 Task: Create a due date automation trigger when advanced on, on the monday after a card is due add fields with custom field "Resume" set to a date less than 1 working days from now at 11:00 AM.
Action: Mouse moved to (935, 72)
Screenshot: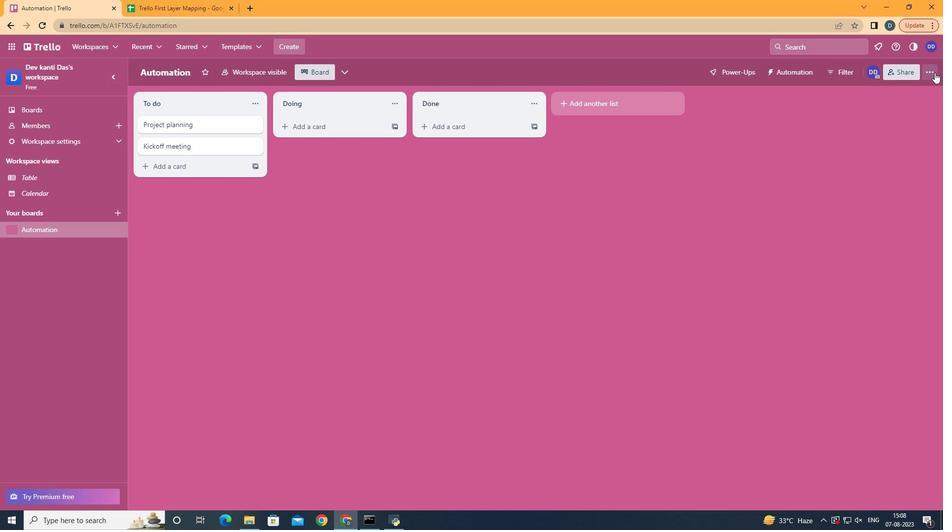 
Action: Mouse pressed left at (935, 72)
Screenshot: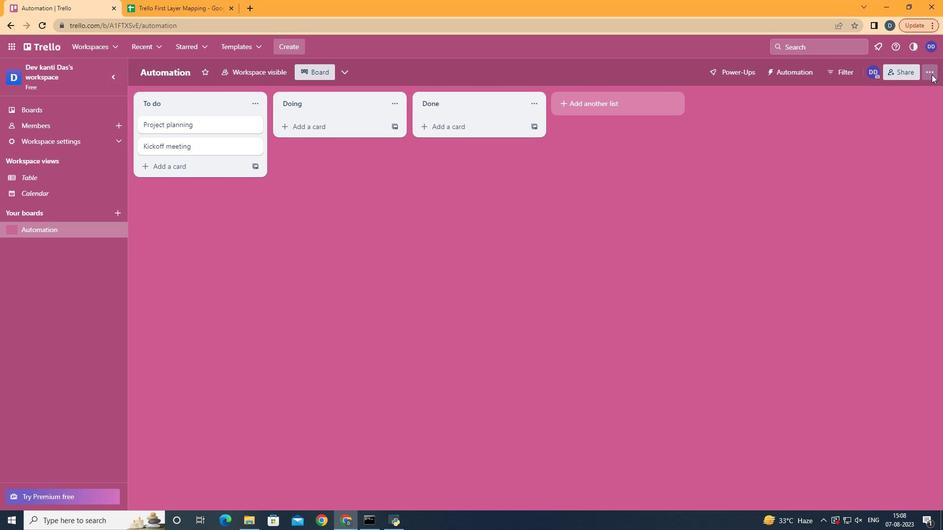 
Action: Mouse moved to (858, 212)
Screenshot: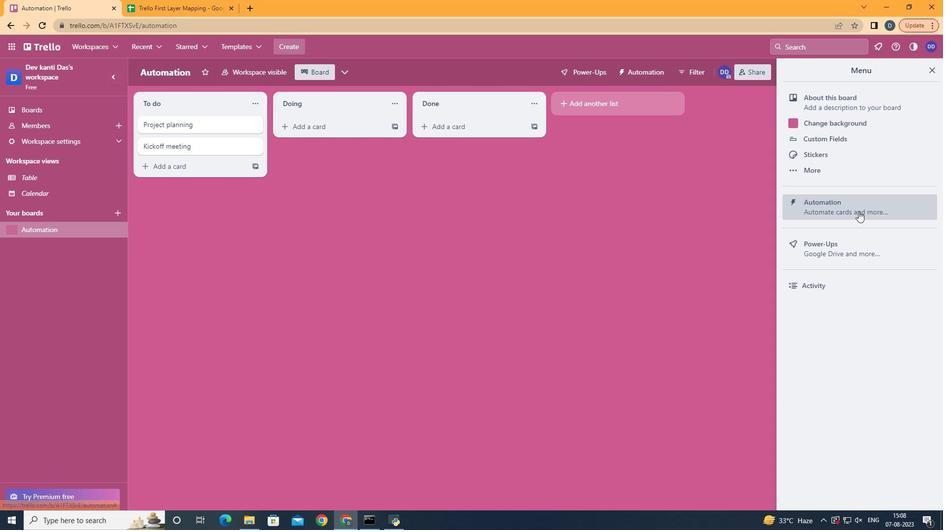 
Action: Mouse pressed left at (858, 212)
Screenshot: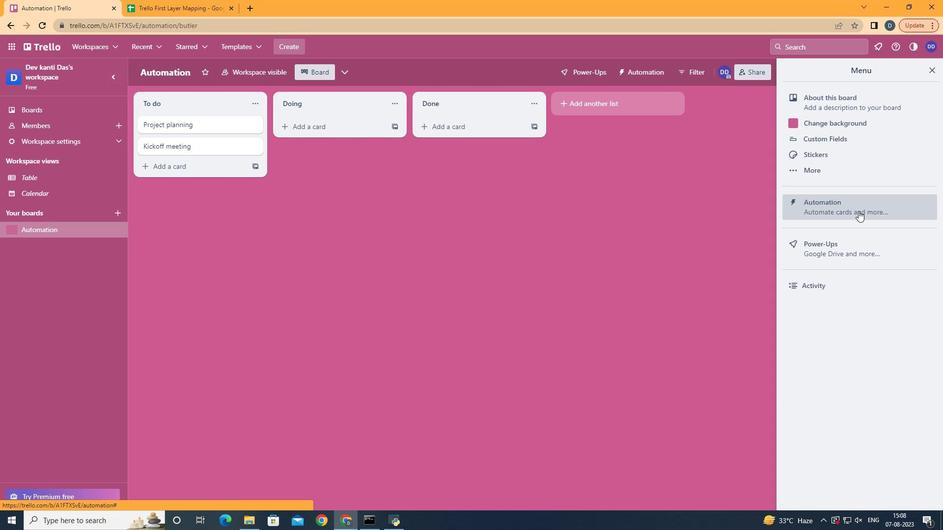
Action: Mouse moved to (197, 196)
Screenshot: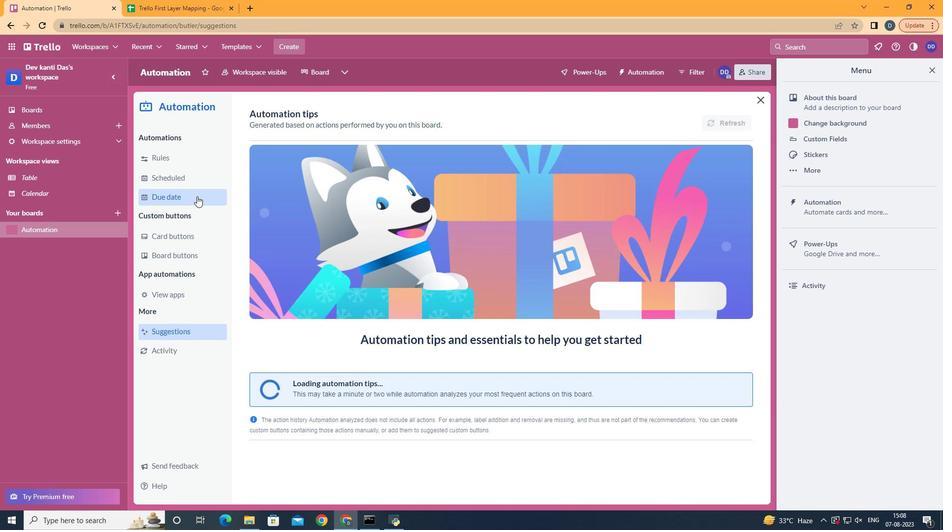 
Action: Mouse pressed left at (197, 196)
Screenshot: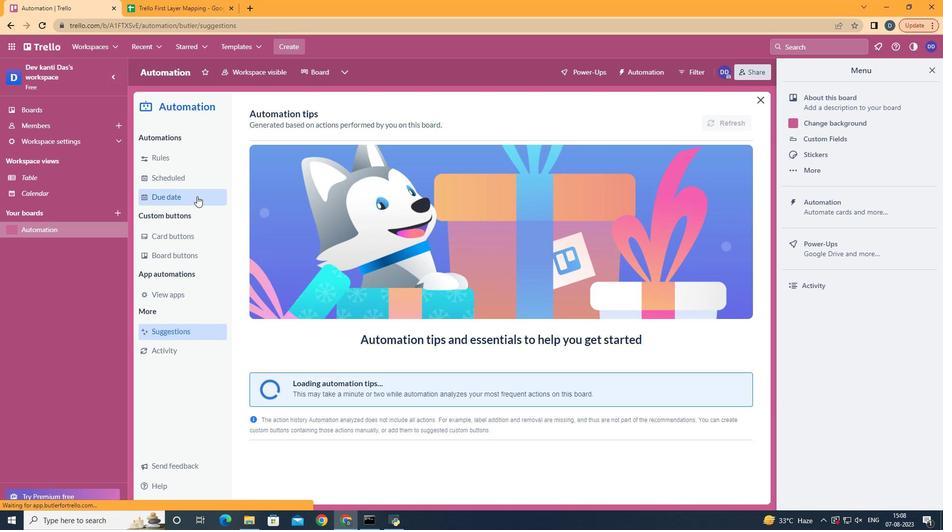 
Action: Mouse moved to (702, 122)
Screenshot: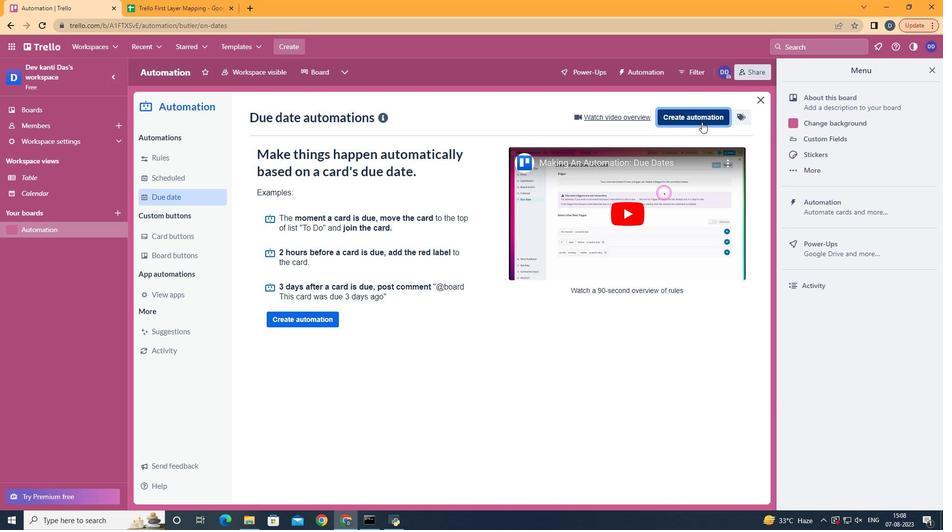 
Action: Mouse pressed left at (702, 122)
Screenshot: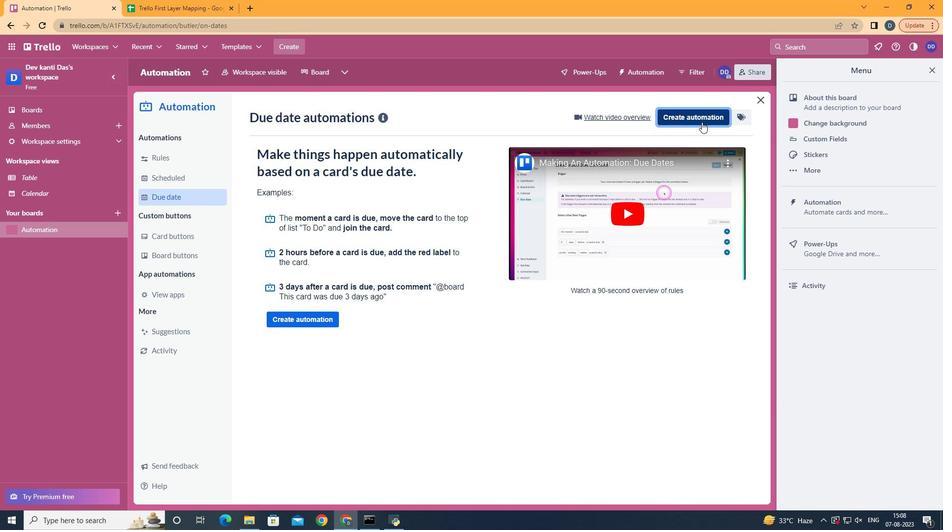 
Action: Mouse moved to (511, 219)
Screenshot: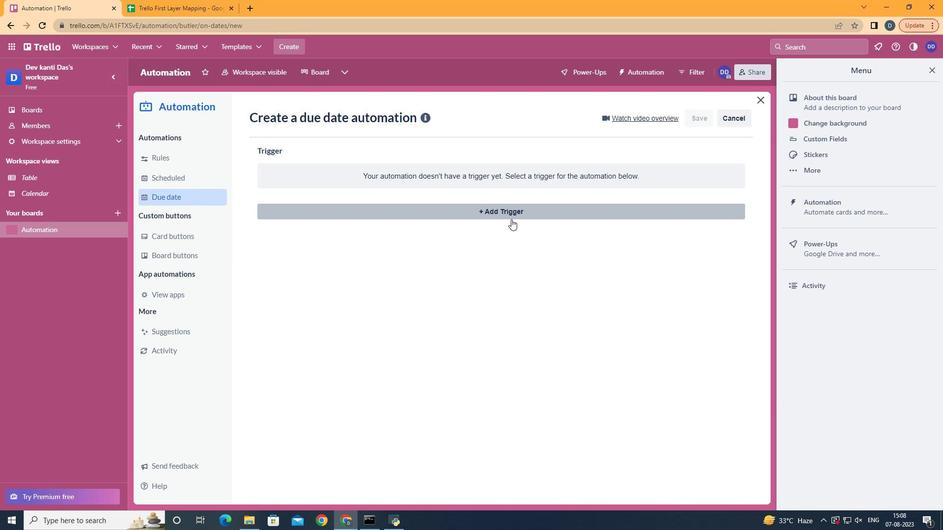 
Action: Mouse pressed left at (511, 219)
Screenshot: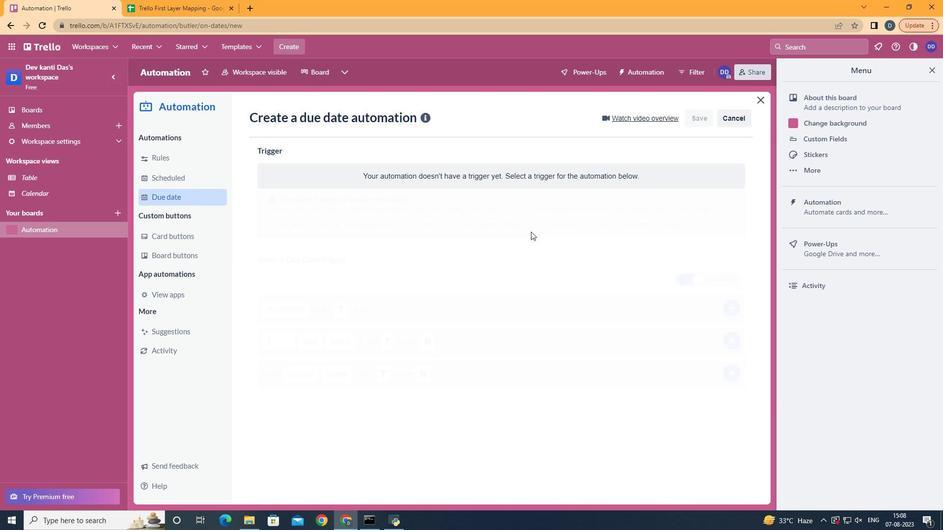 
Action: Mouse moved to (310, 253)
Screenshot: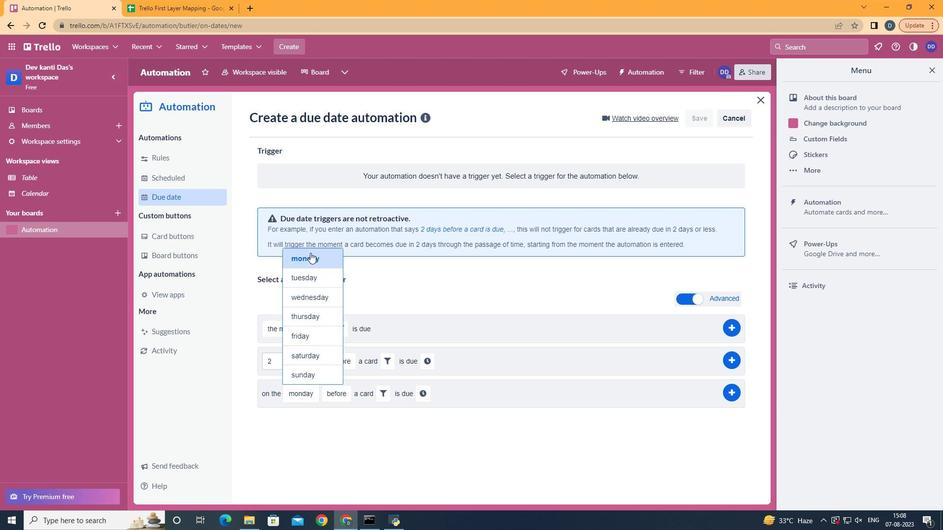 
Action: Mouse pressed left at (310, 253)
Screenshot: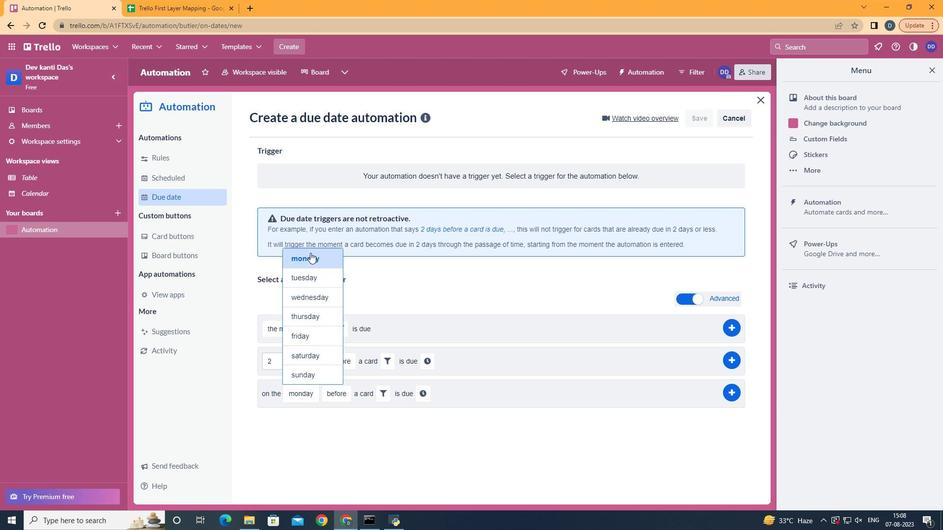 
Action: Mouse moved to (347, 437)
Screenshot: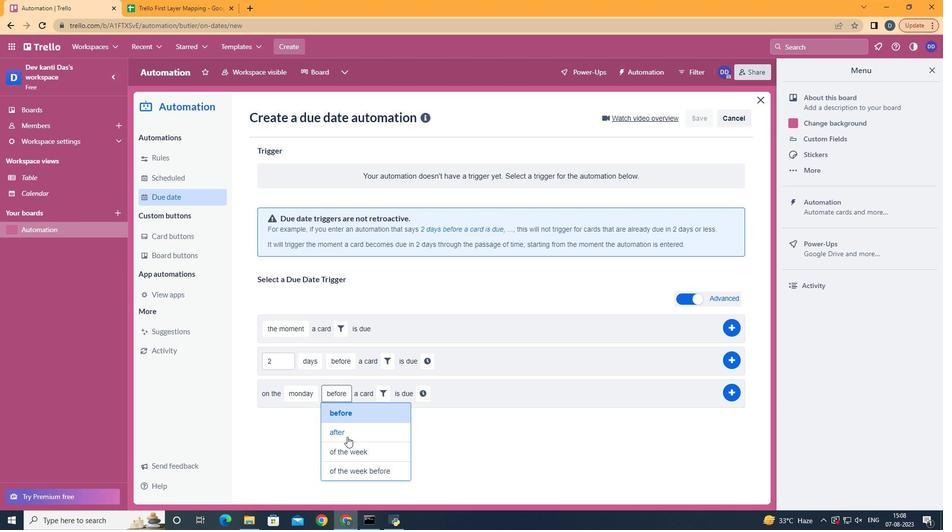 
Action: Mouse pressed left at (347, 437)
Screenshot: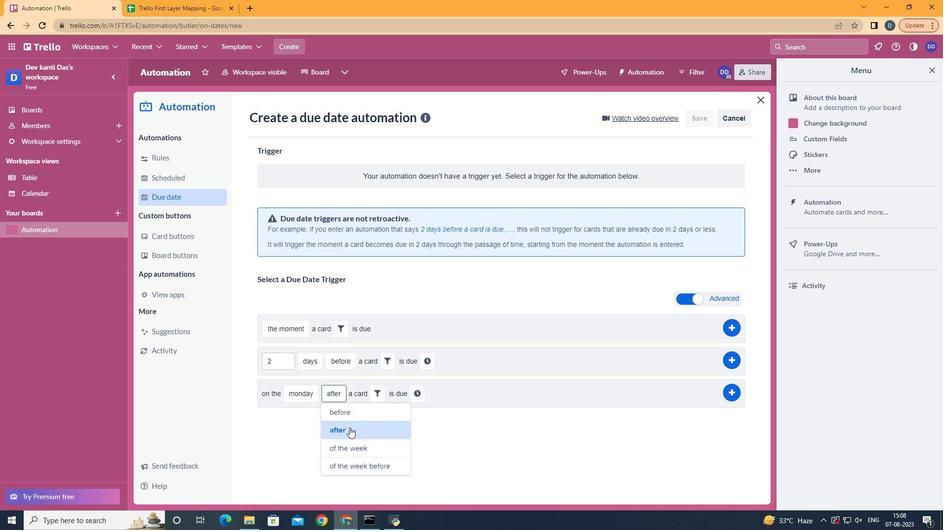 
Action: Mouse moved to (371, 393)
Screenshot: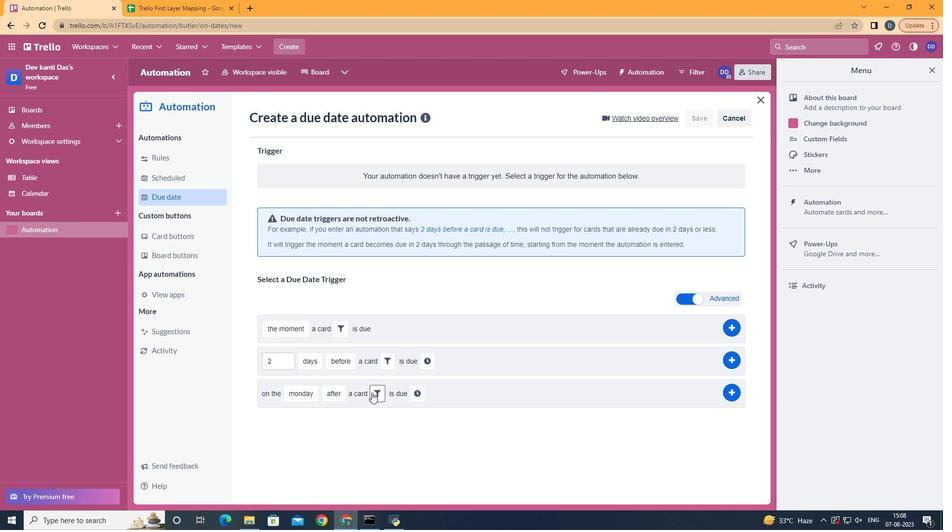 
Action: Mouse pressed left at (371, 393)
Screenshot: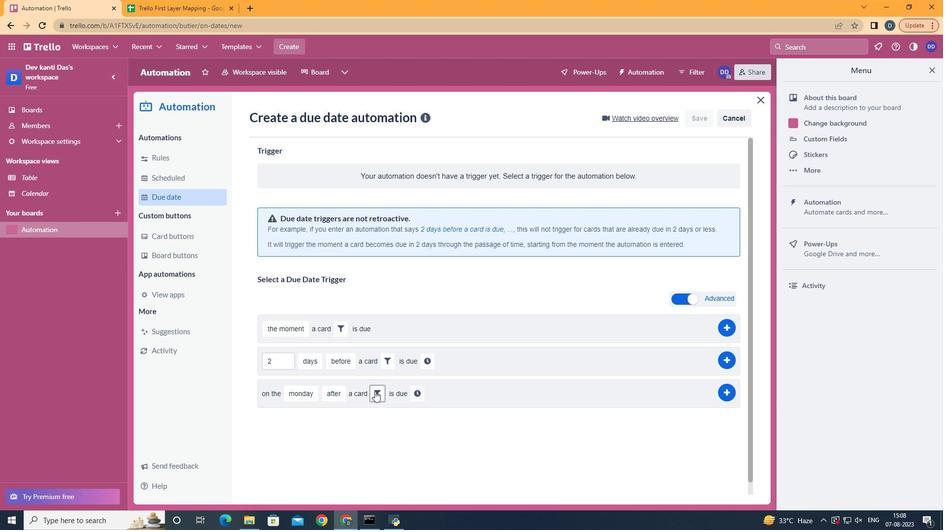 
Action: Mouse moved to (543, 427)
Screenshot: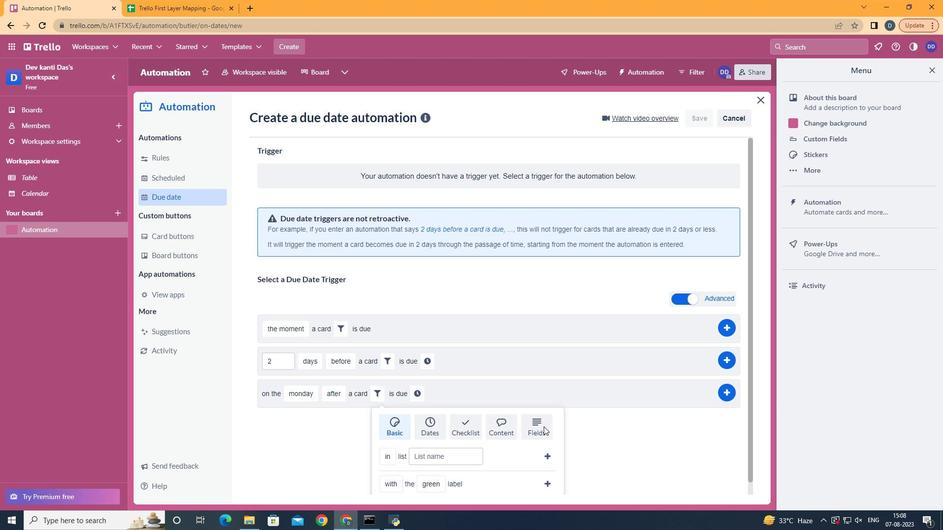 
Action: Mouse pressed left at (543, 427)
Screenshot: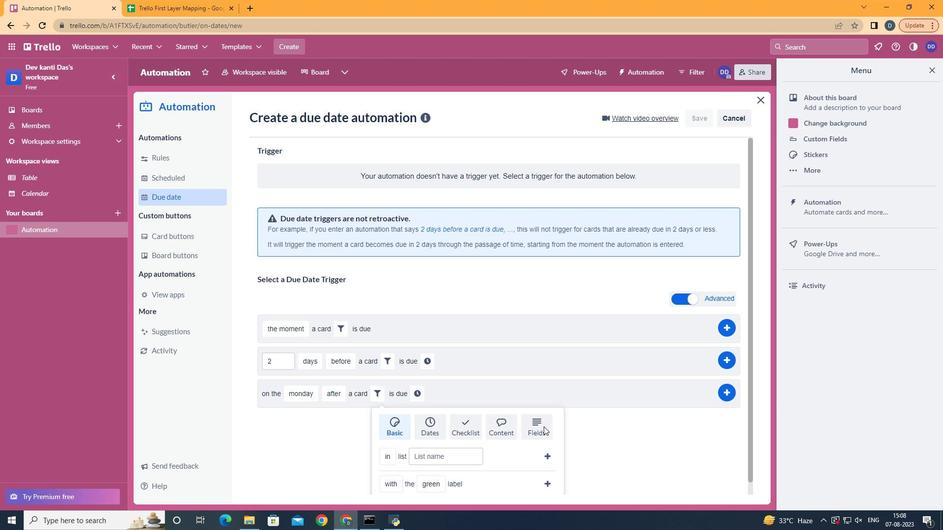 
Action: Mouse moved to (543, 426)
Screenshot: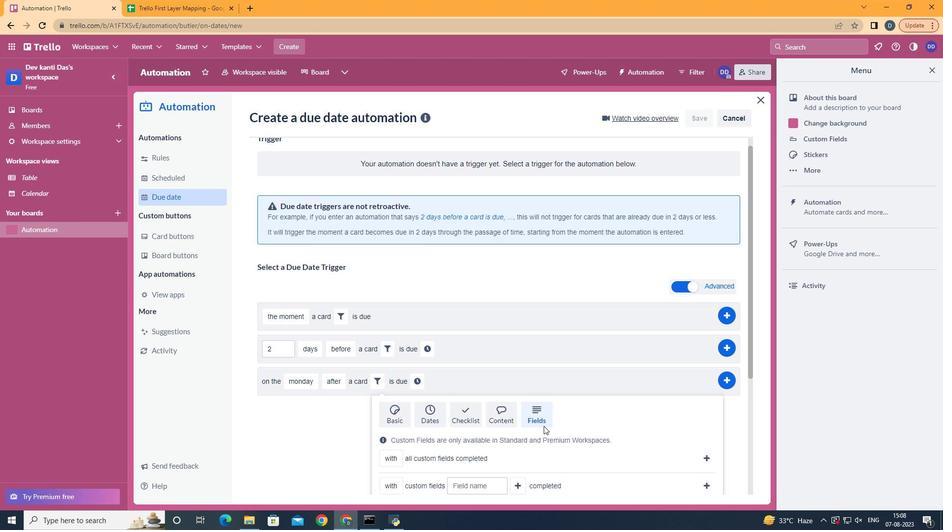 
Action: Mouse scrolled (543, 426) with delta (0, 0)
Screenshot: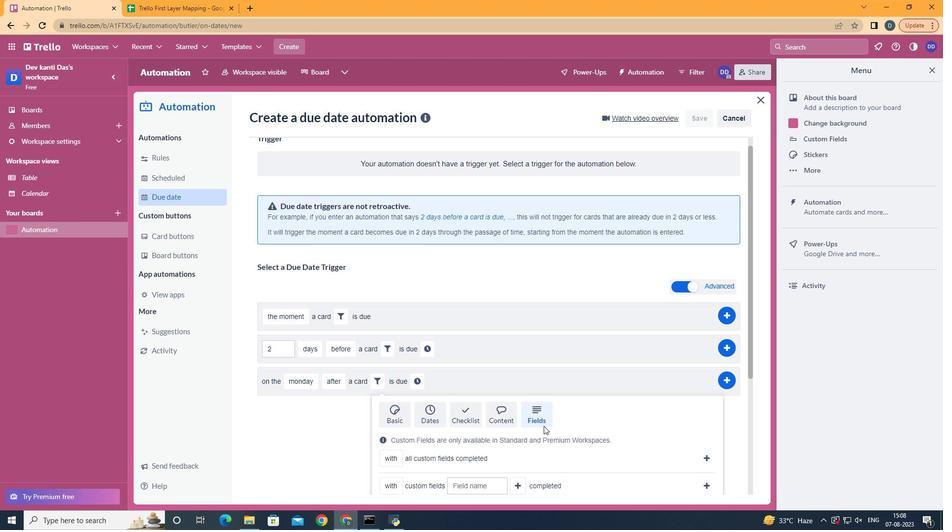 
Action: Mouse scrolled (543, 426) with delta (0, 0)
Screenshot: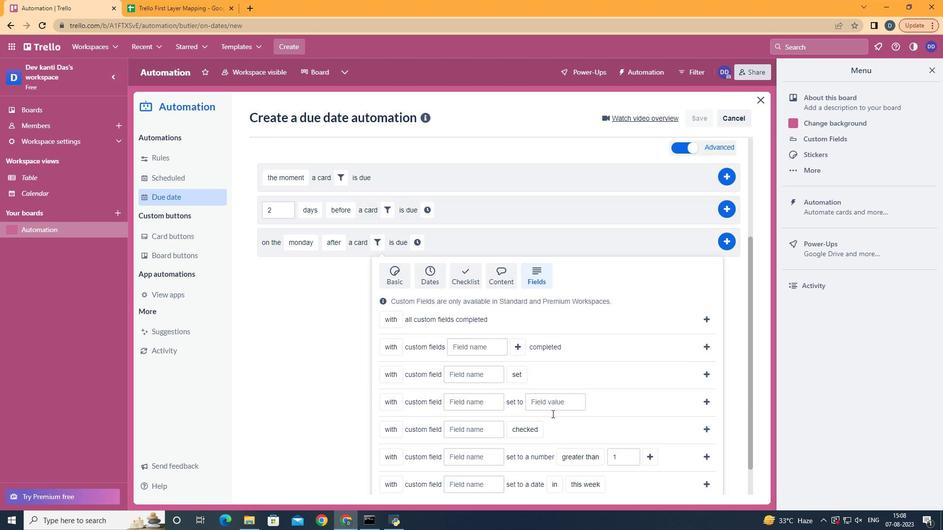 
Action: Mouse scrolled (543, 426) with delta (0, 0)
Screenshot: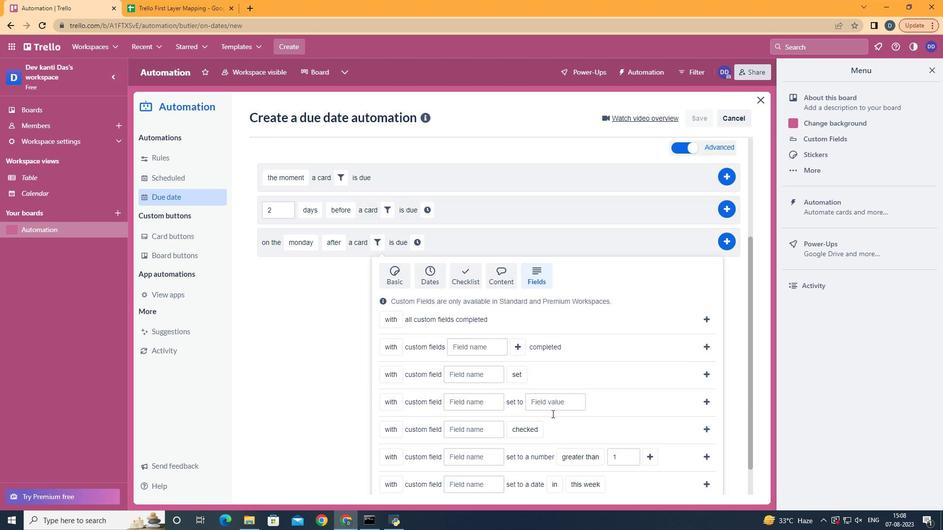 
Action: Mouse scrolled (543, 426) with delta (0, 0)
Screenshot: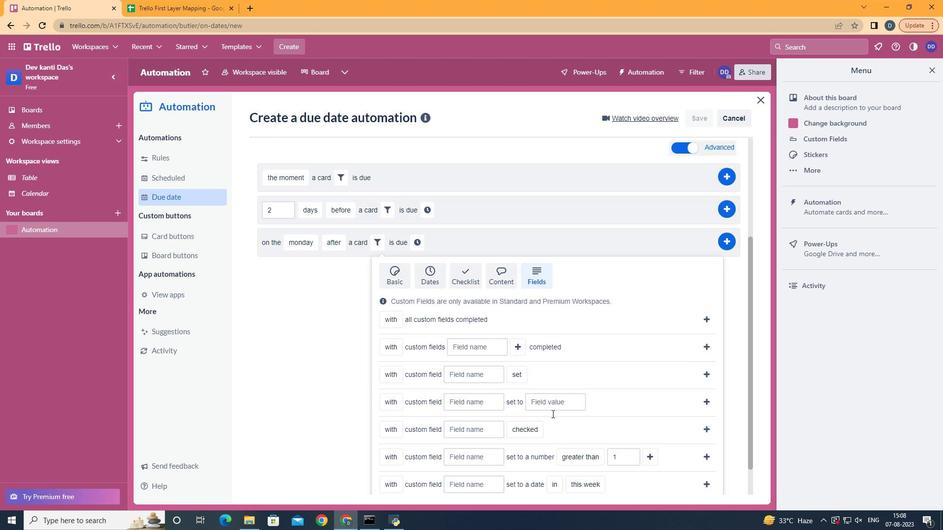 
Action: Mouse scrolled (543, 426) with delta (0, 0)
Screenshot: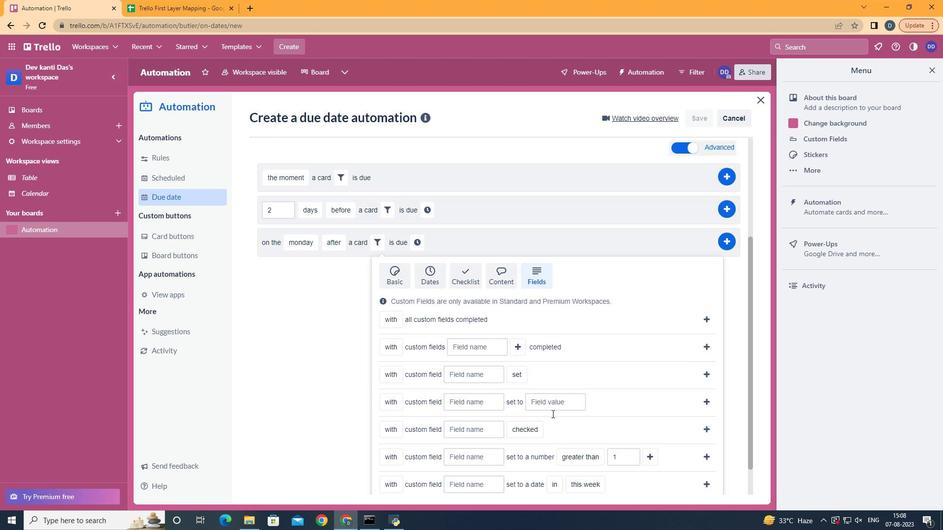 
Action: Mouse moved to (407, 431)
Screenshot: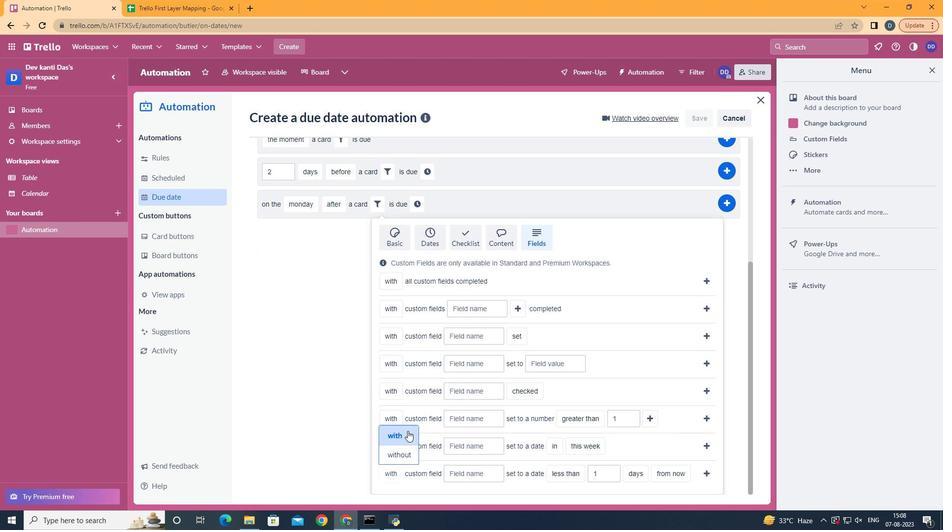 
Action: Mouse pressed left at (407, 431)
Screenshot: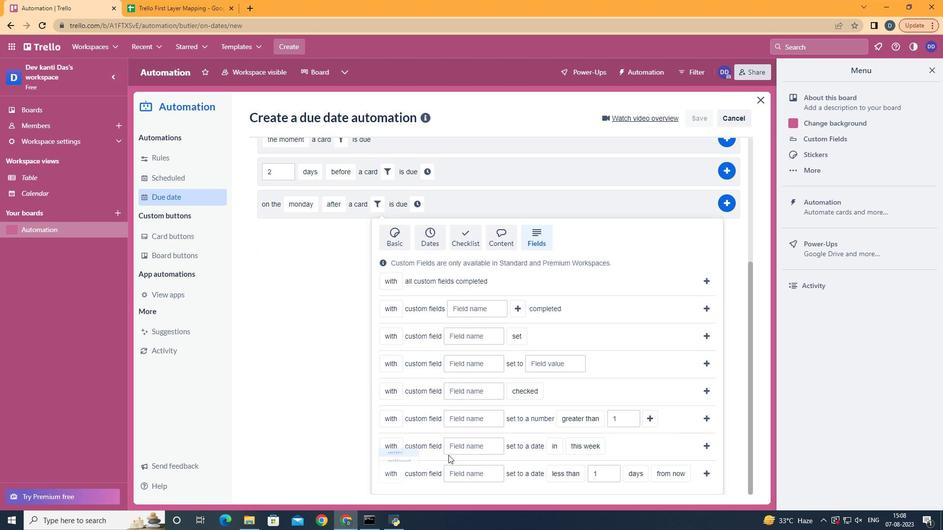
Action: Mouse moved to (474, 469)
Screenshot: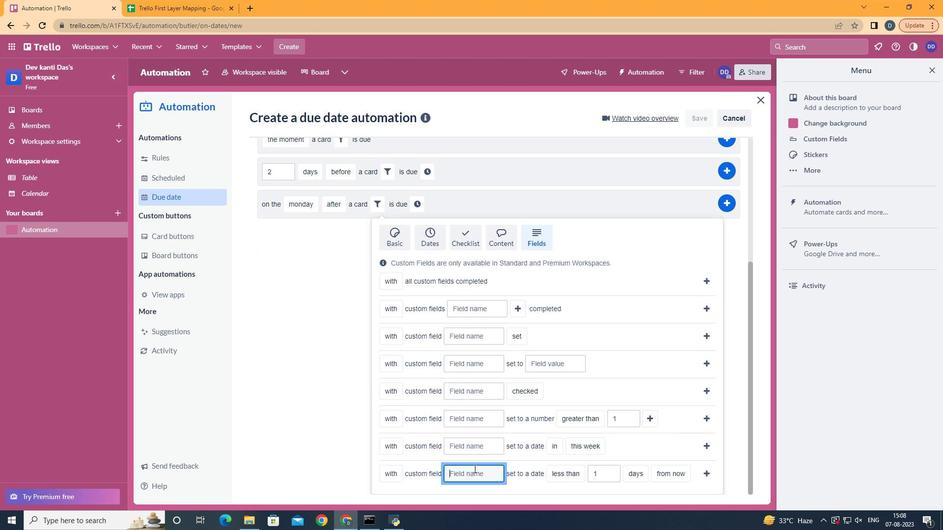 
Action: Mouse pressed left at (474, 469)
Screenshot: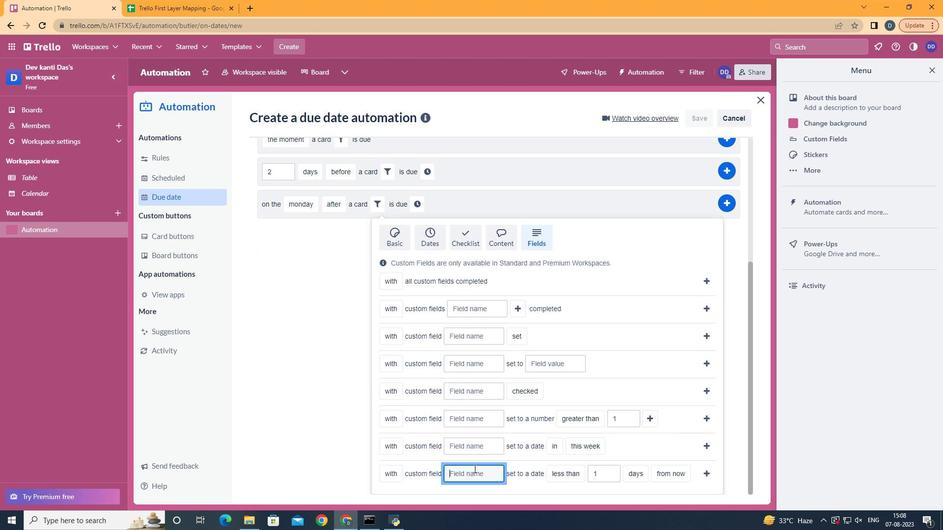 
Action: Key pressed <Key.shift>Resume
Screenshot: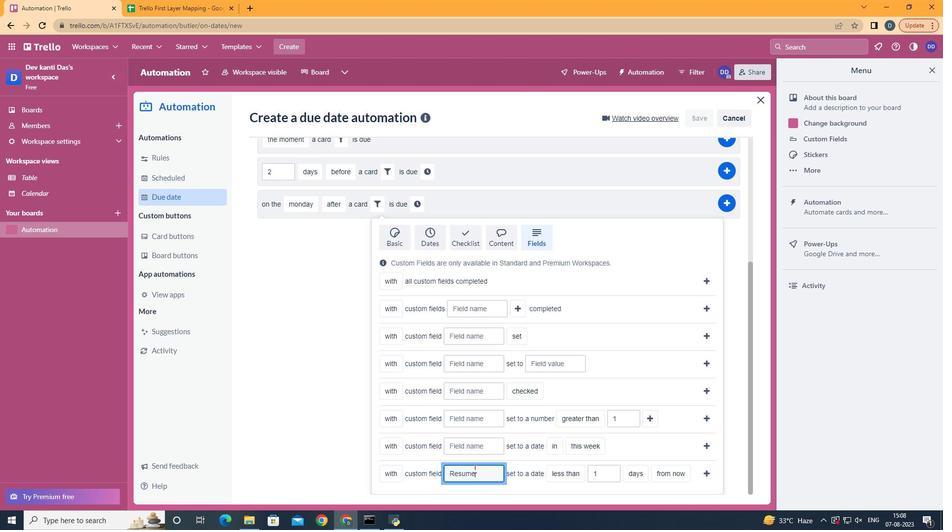 
Action: Mouse moved to (567, 402)
Screenshot: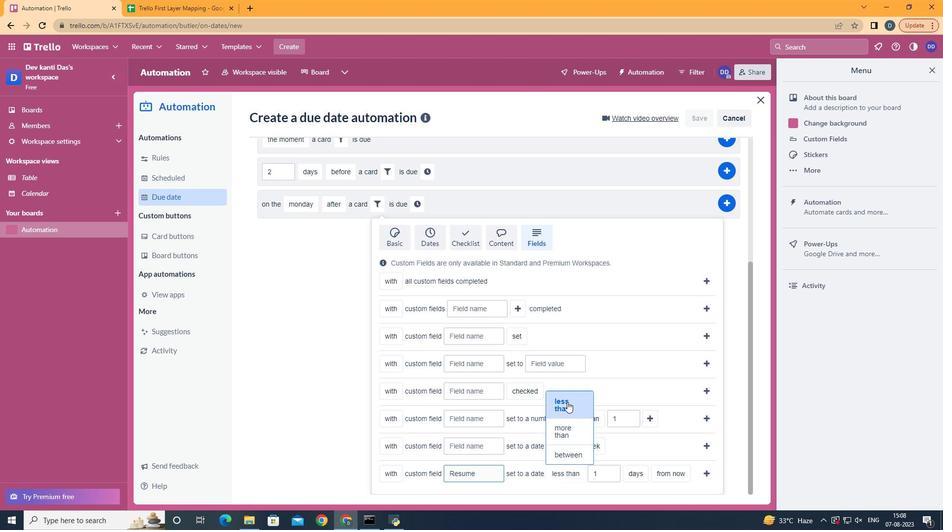 
Action: Mouse pressed left at (567, 402)
Screenshot: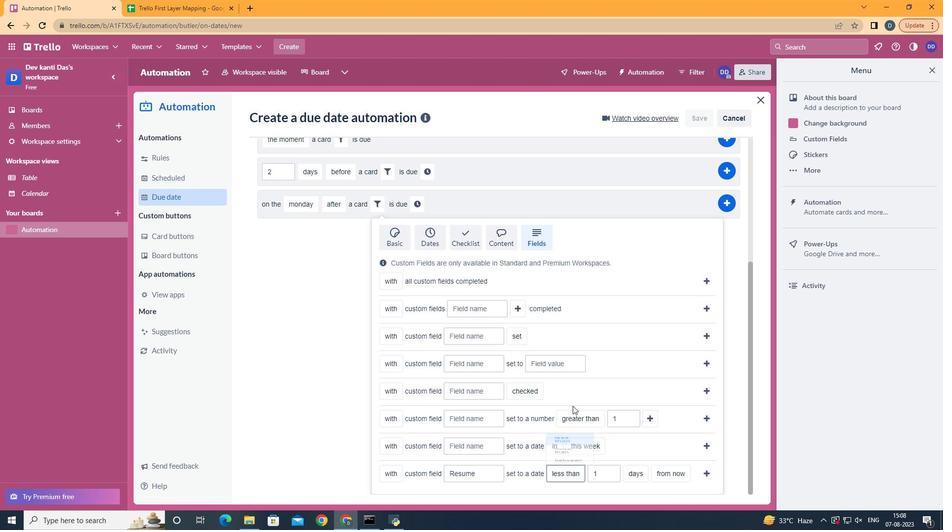 
Action: Mouse moved to (645, 455)
Screenshot: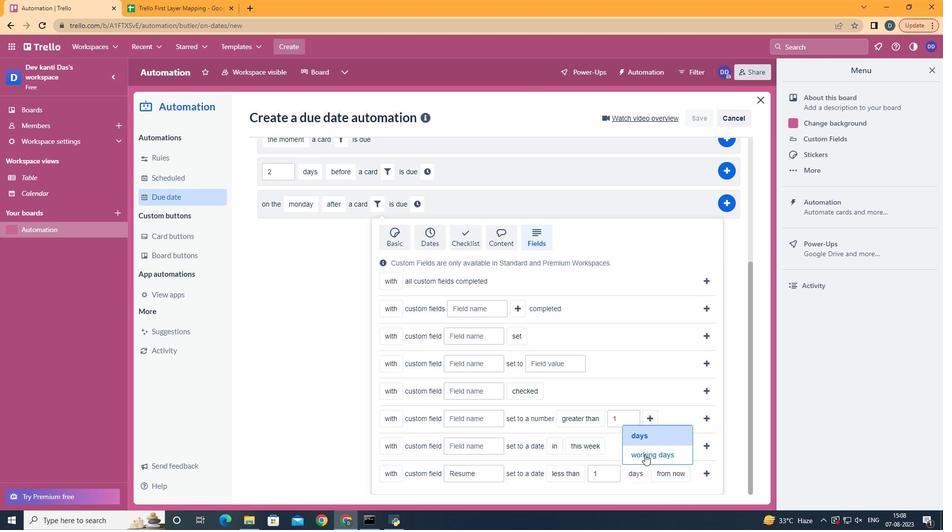 
Action: Mouse pressed left at (645, 455)
Screenshot: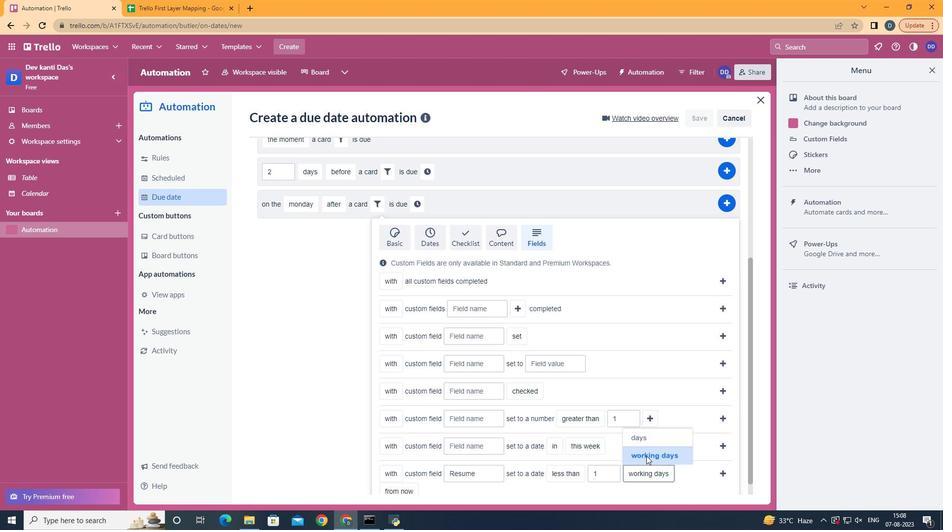 
Action: Mouse moved to (406, 447)
Screenshot: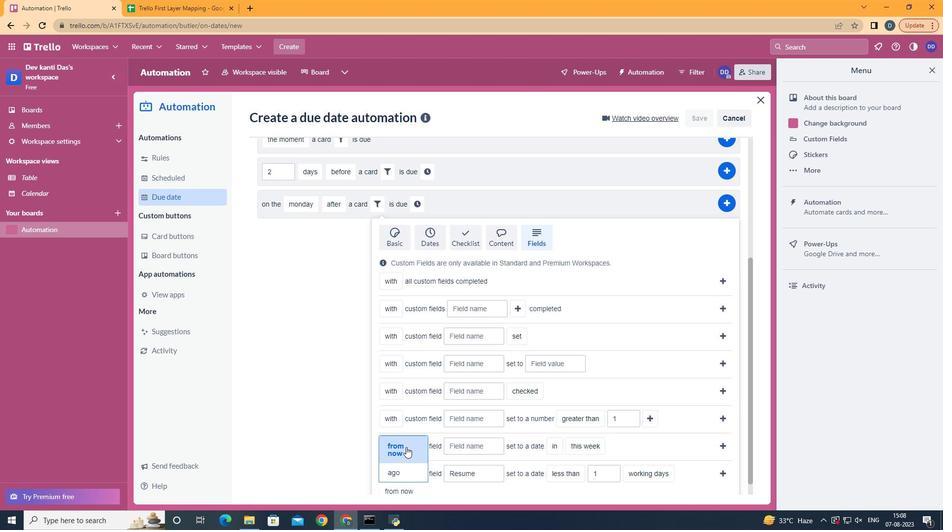 
Action: Mouse pressed left at (406, 447)
Screenshot: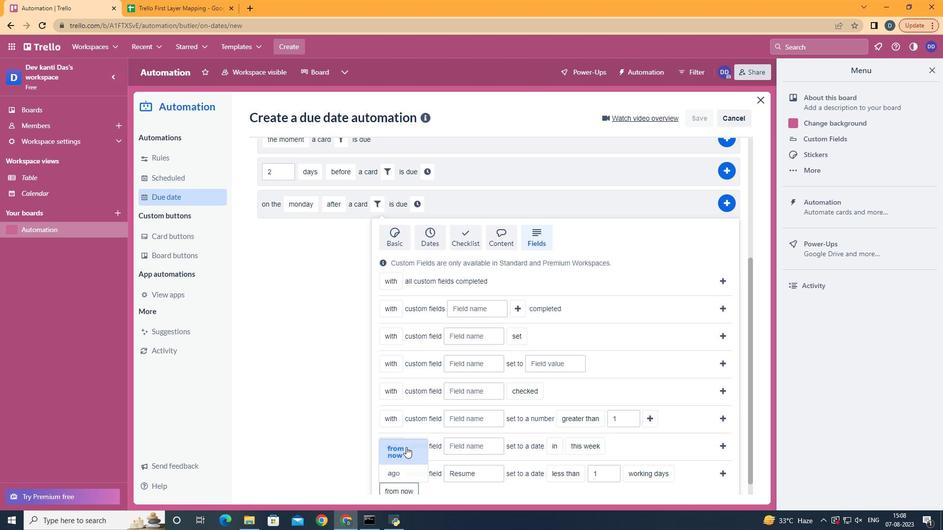 
Action: Mouse moved to (721, 476)
Screenshot: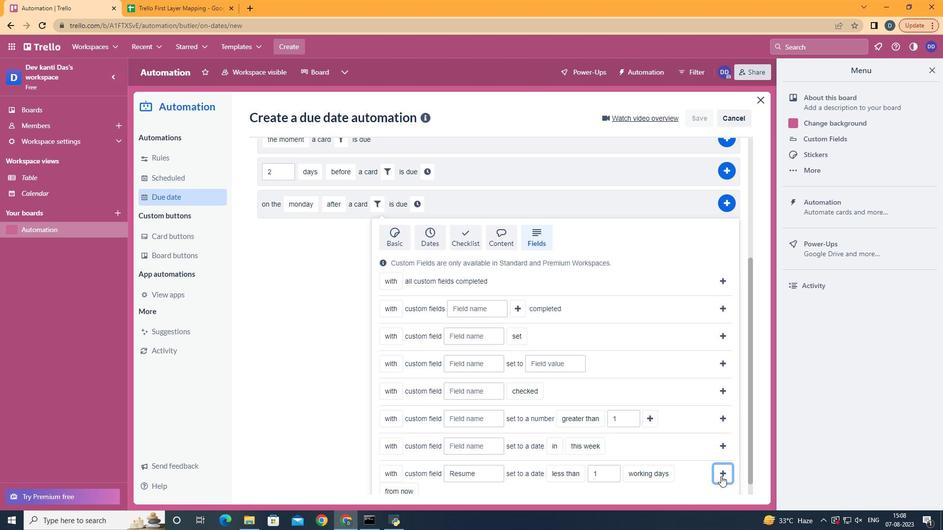
Action: Mouse pressed left at (721, 476)
Screenshot: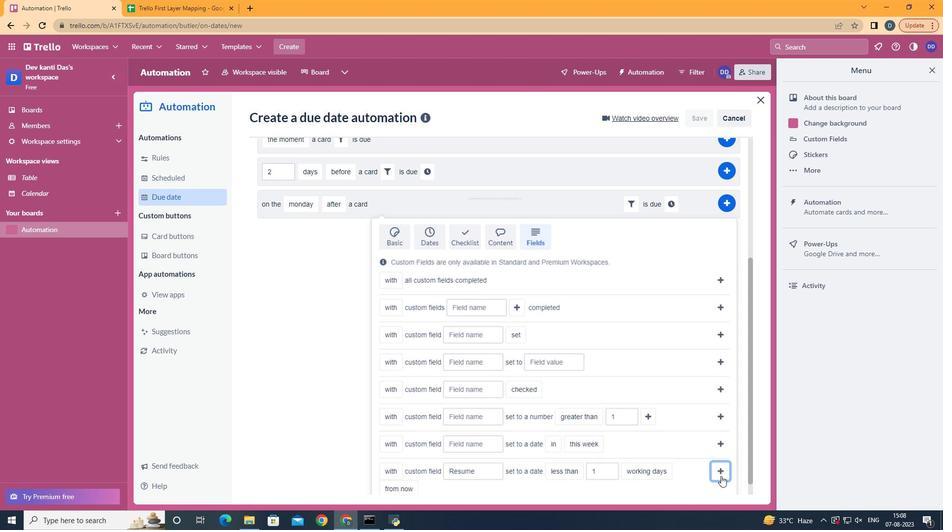 
Action: Mouse moved to (672, 401)
Screenshot: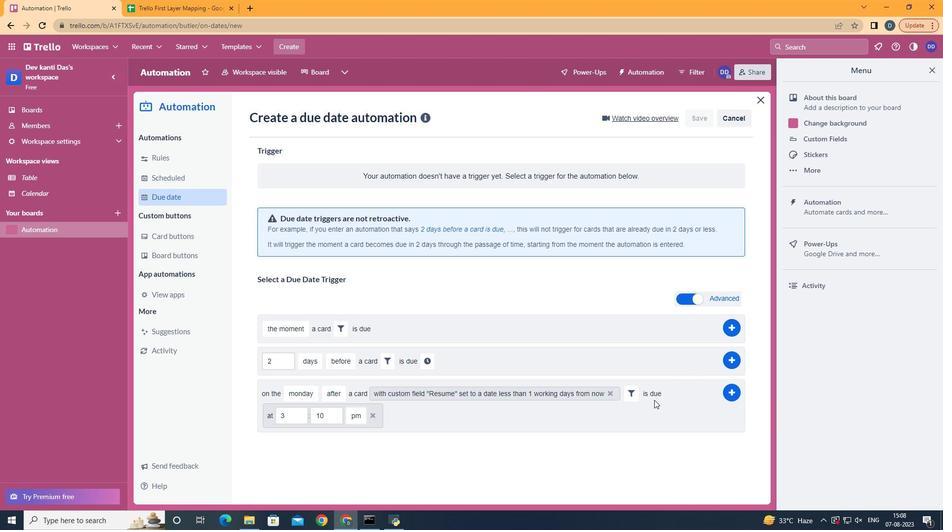 
Action: Mouse pressed left at (672, 401)
Screenshot: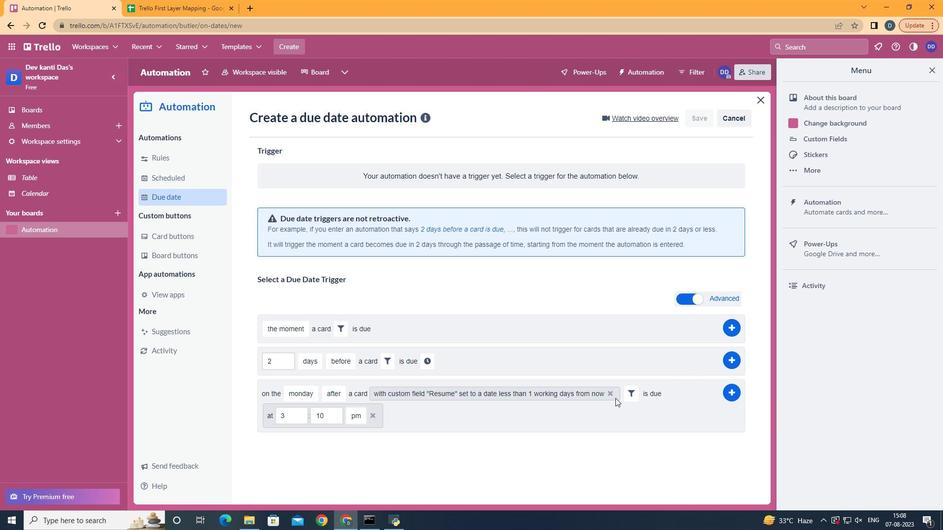 
Action: Mouse moved to (297, 415)
Screenshot: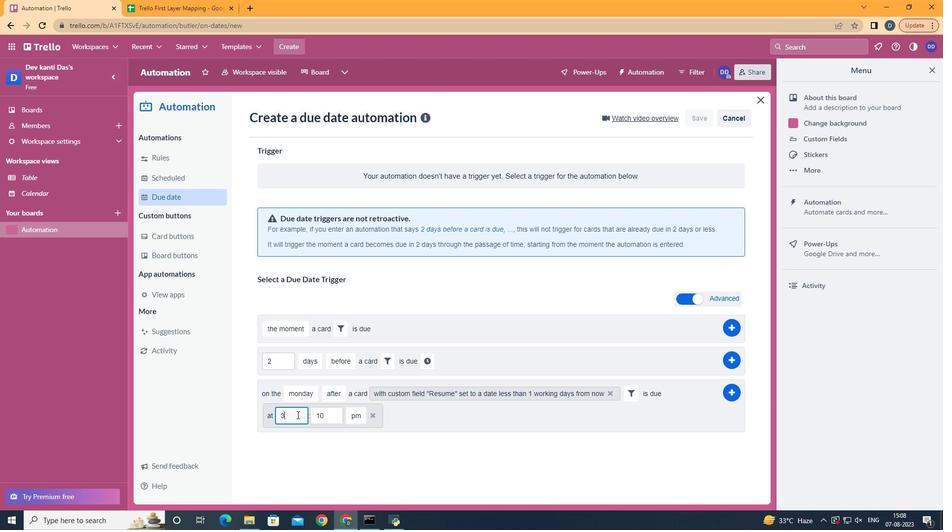 
Action: Mouse pressed left at (297, 415)
Screenshot: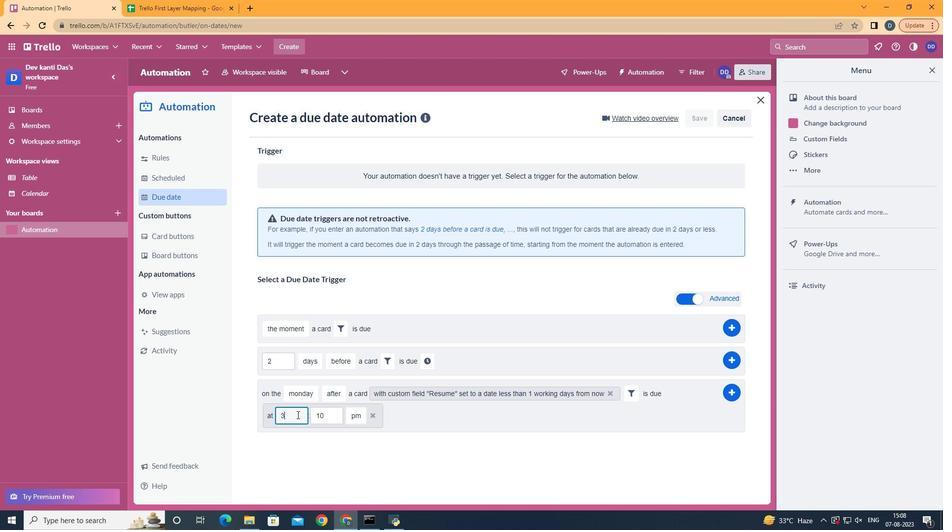 
Action: Mouse moved to (296, 415)
Screenshot: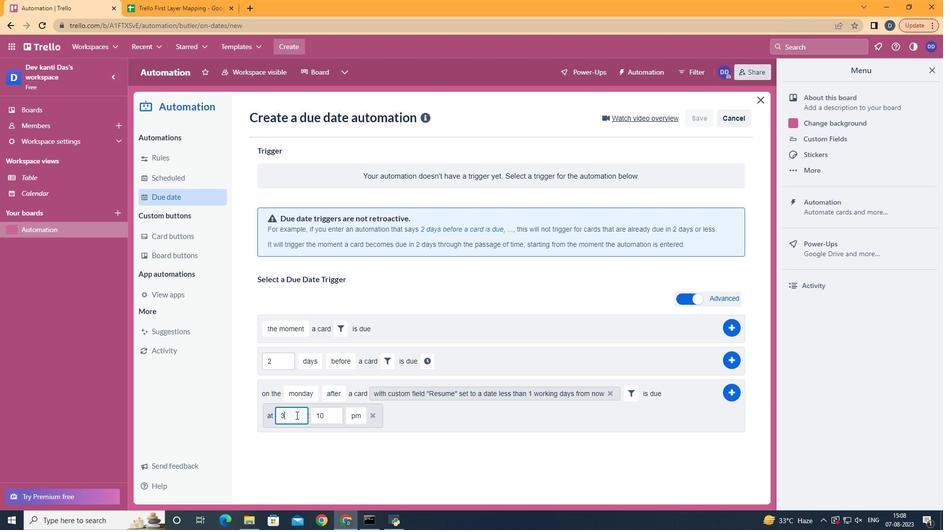
Action: Key pressed <Key.backspace>11
Screenshot: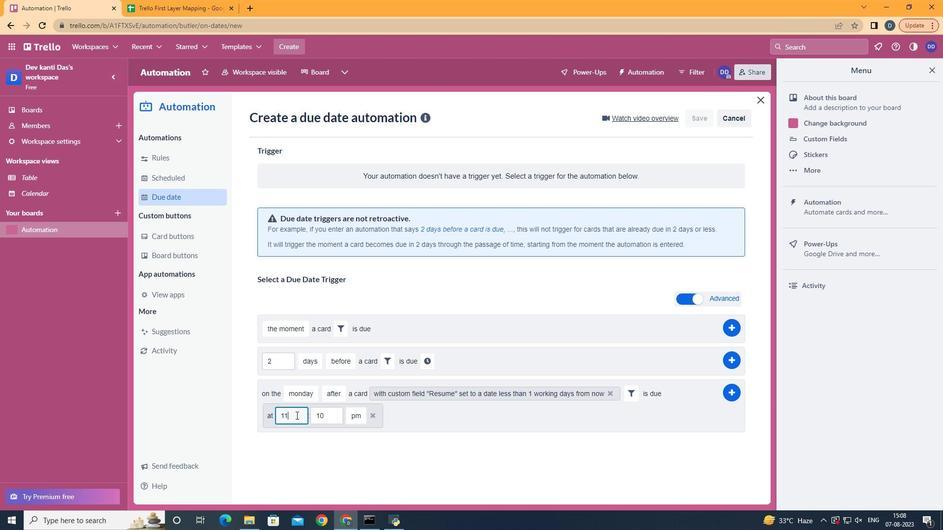 
Action: Mouse moved to (329, 415)
Screenshot: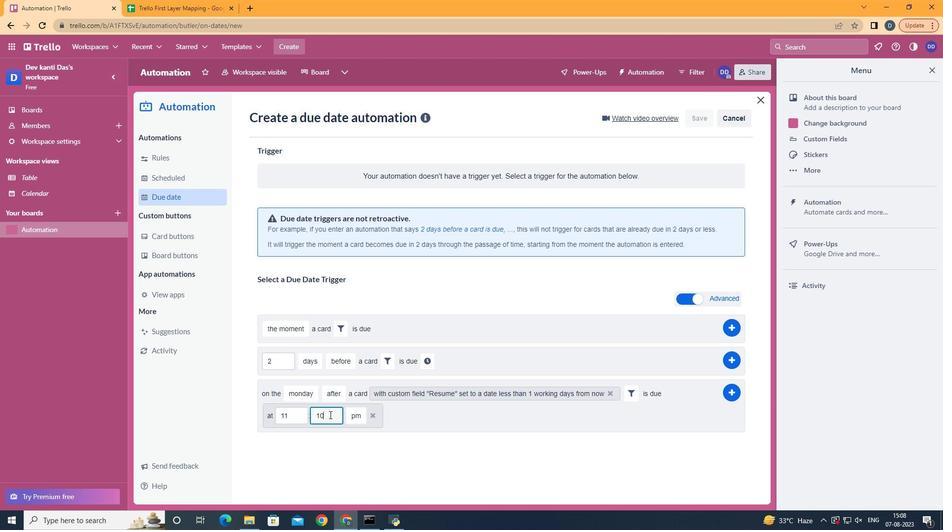 
Action: Mouse pressed left at (329, 415)
Screenshot: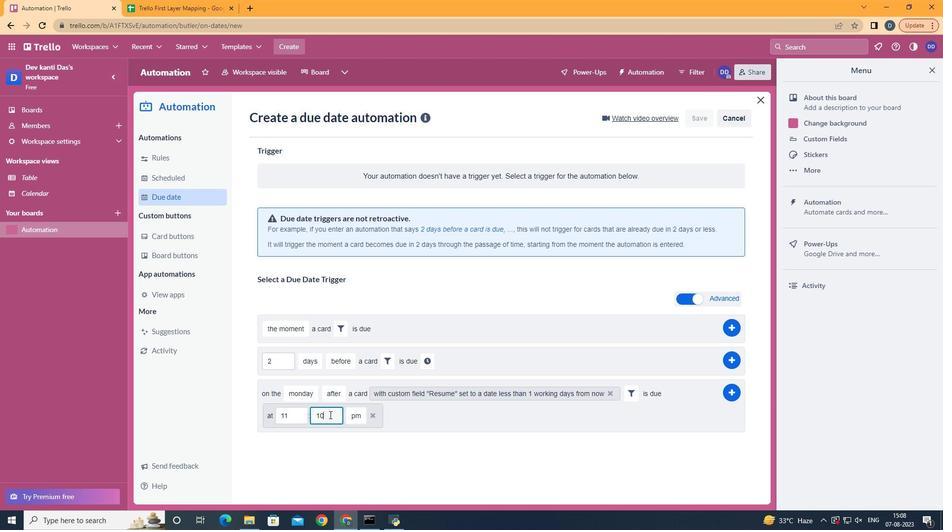 
Action: Key pressed <Key.backspace><Key.backspace>00
Screenshot: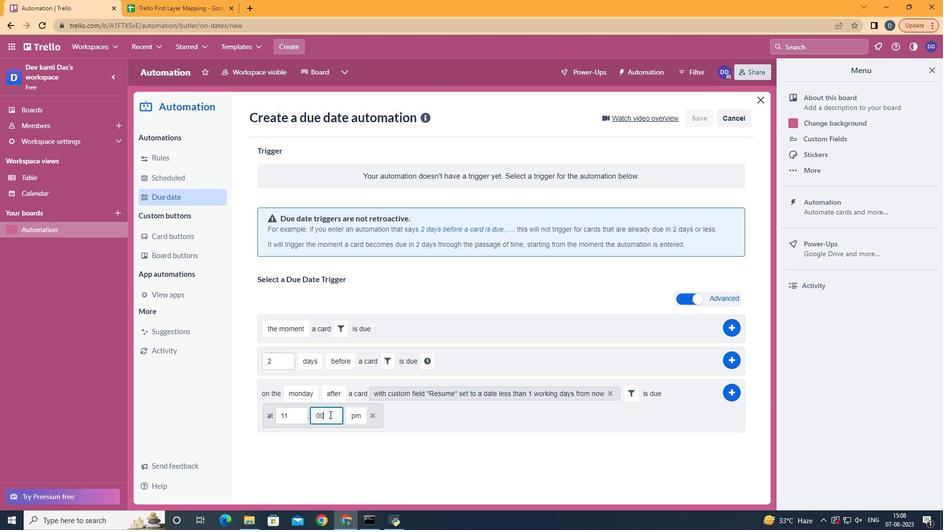 
Action: Mouse moved to (360, 434)
Screenshot: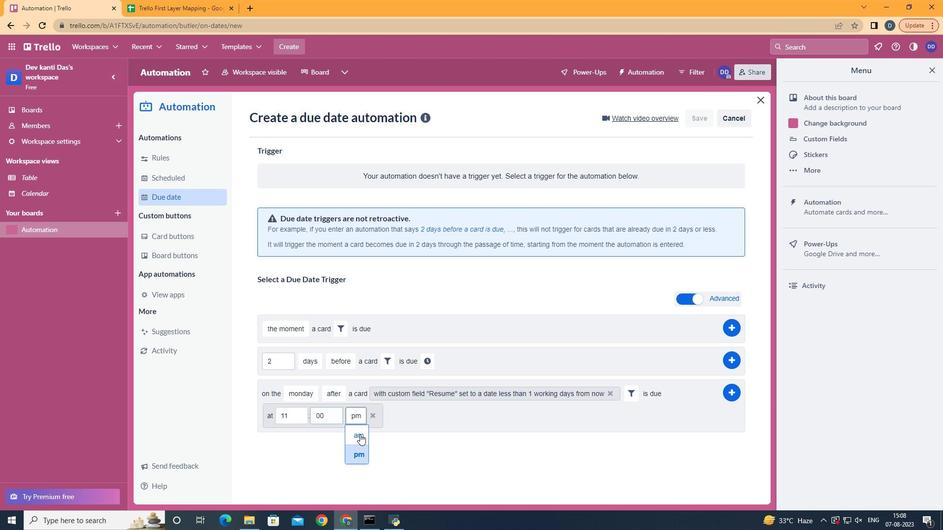 
Action: Mouse pressed left at (360, 434)
Screenshot: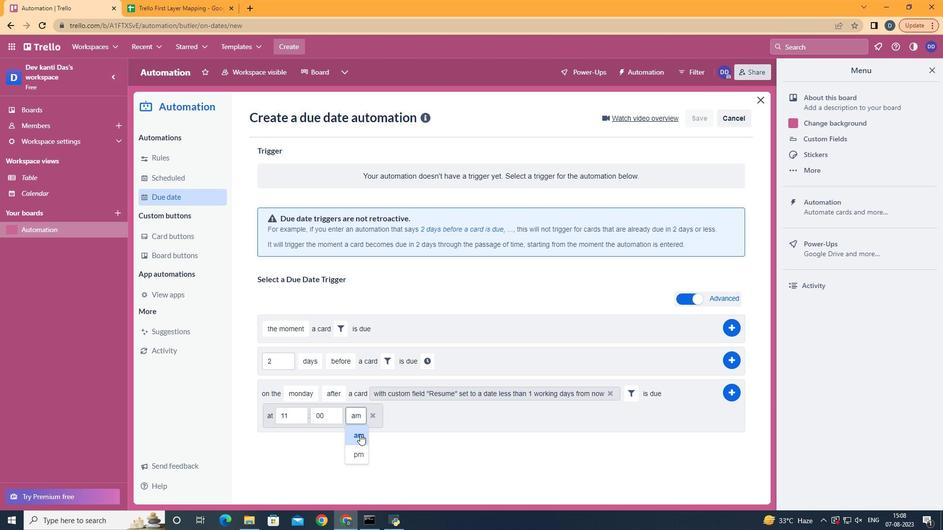 
Action: Mouse moved to (741, 395)
Screenshot: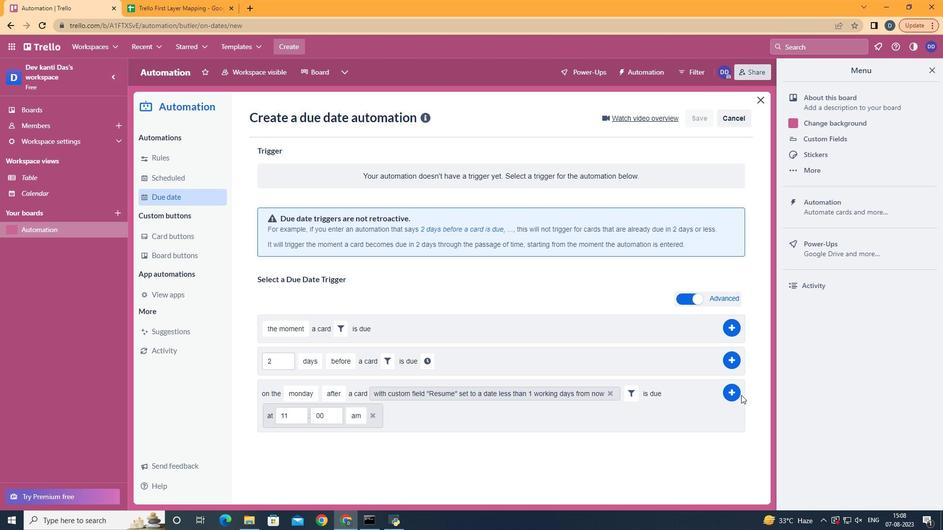 
Action: Mouse pressed left at (741, 395)
Screenshot: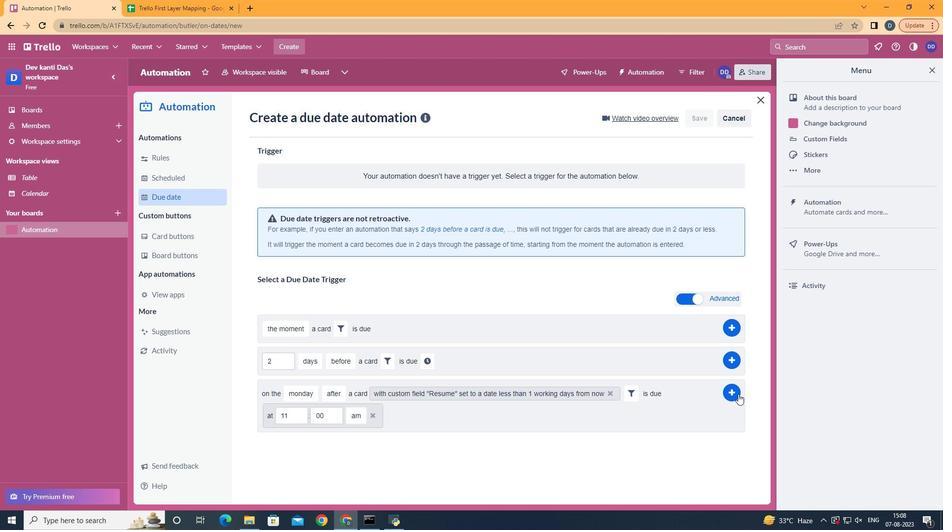 
Action: Mouse moved to (732, 393)
Screenshot: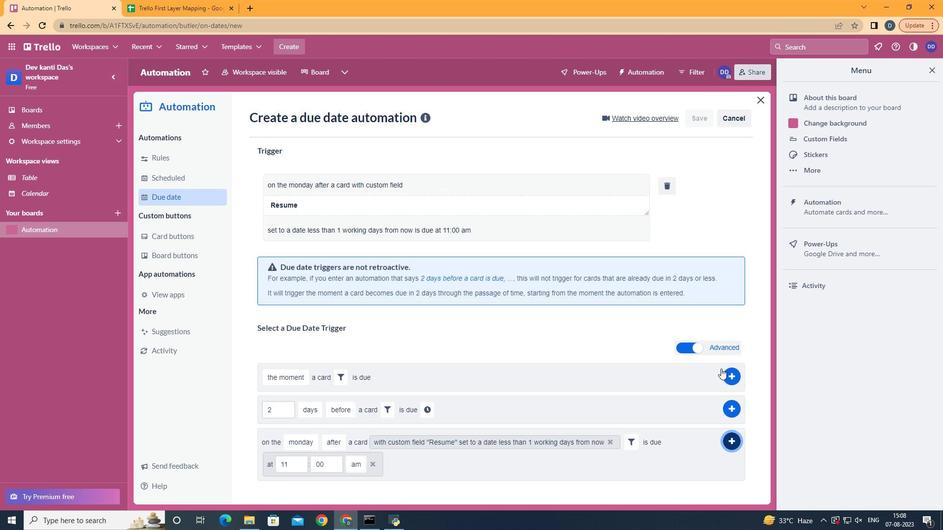 
Action: Mouse pressed left at (732, 393)
Screenshot: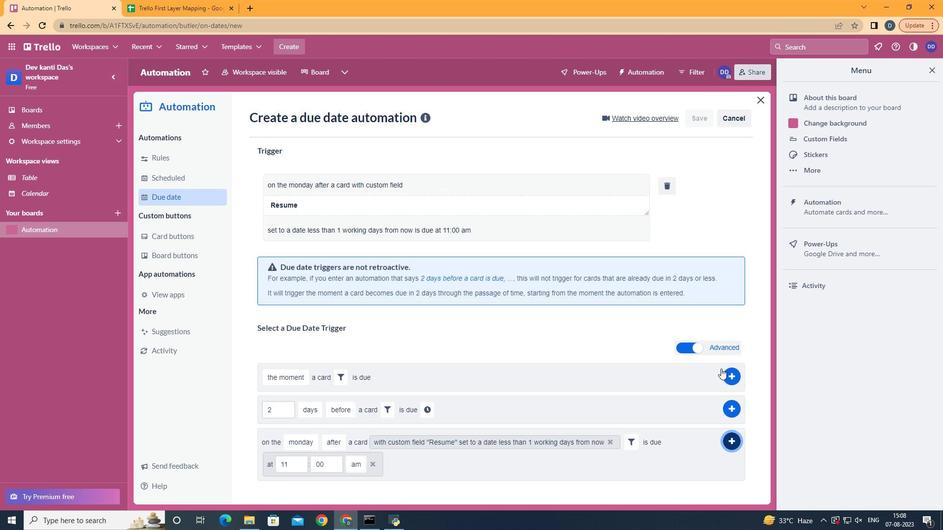 
Action: Mouse moved to (426, 150)
Screenshot: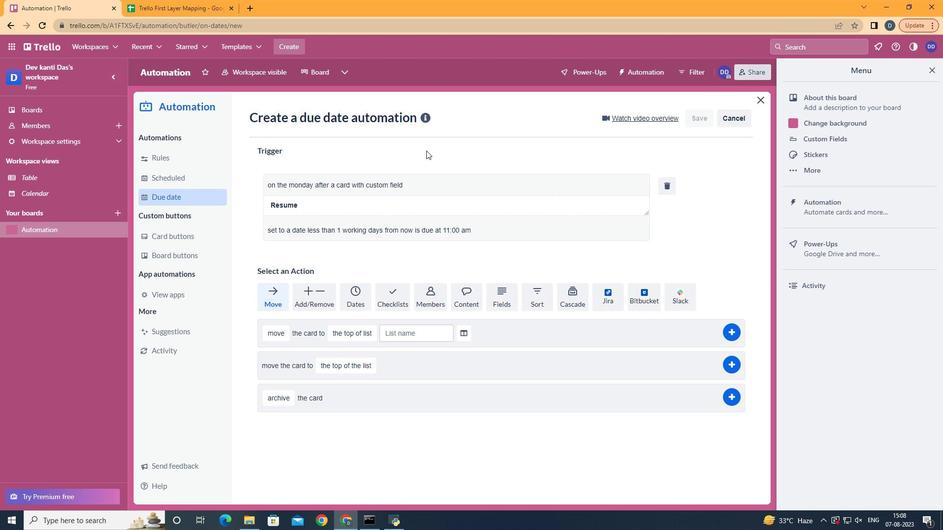 
